 Task: Add a dependency to the task Implement a new remote desktop solution for a company's employees , the existing task  Create a new system for managing employee benefits and compensation in the project AgileDeck
Action: Mouse moved to (77, 332)
Screenshot: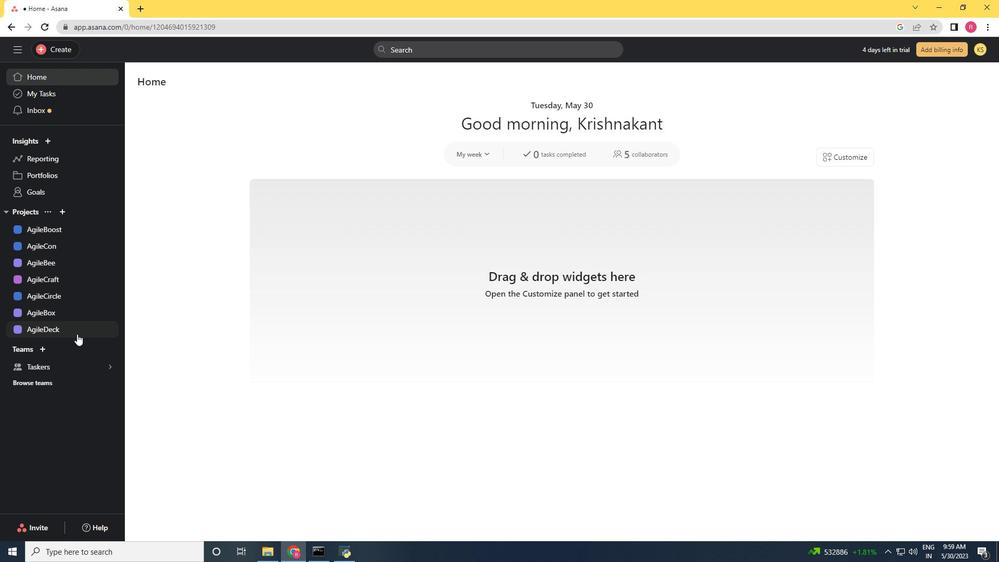 
Action: Mouse pressed left at (77, 332)
Screenshot: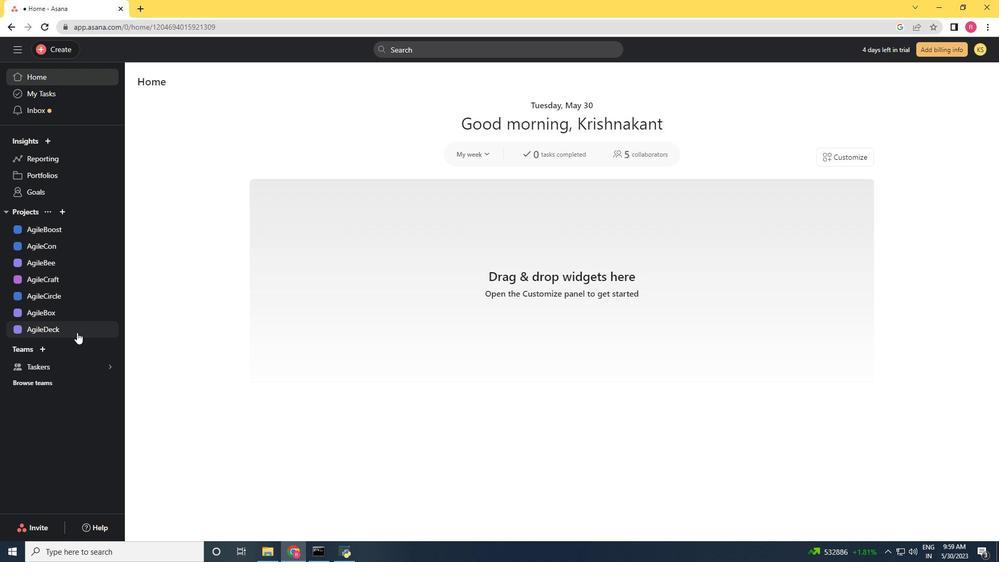 
Action: Mouse moved to (368, 326)
Screenshot: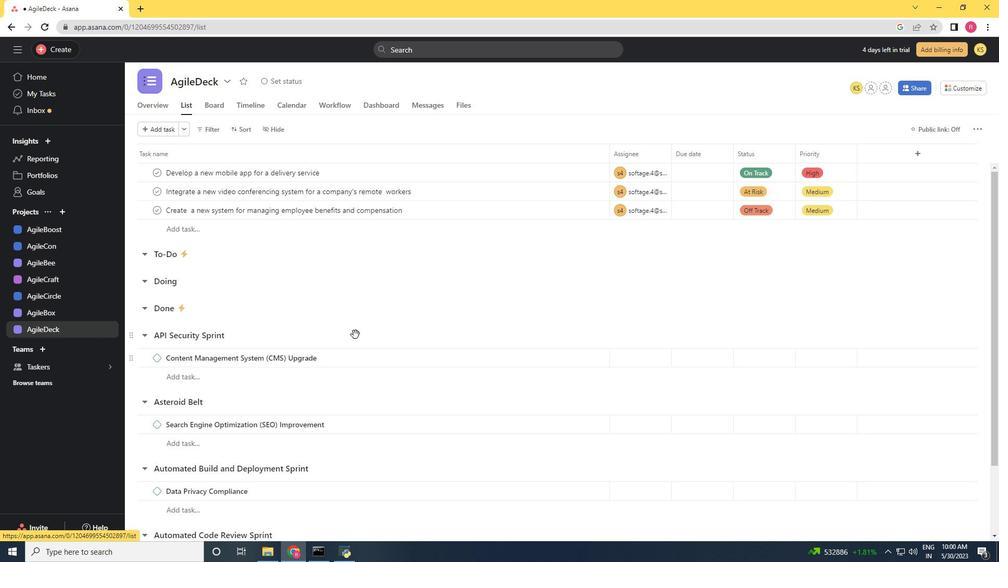 
Action: Mouse scrolled (368, 326) with delta (0, 0)
Screenshot: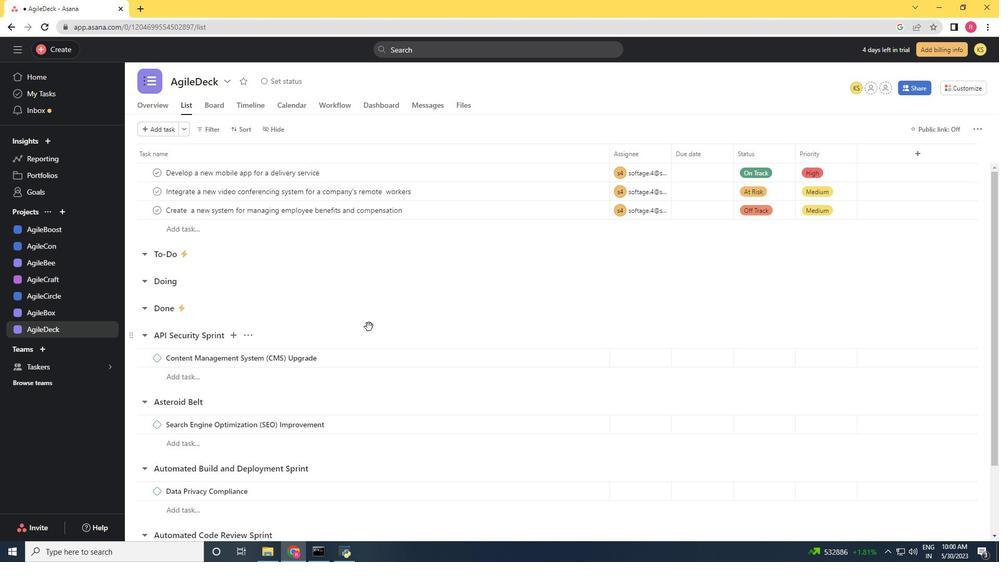 
Action: Mouse scrolled (368, 326) with delta (0, 0)
Screenshot: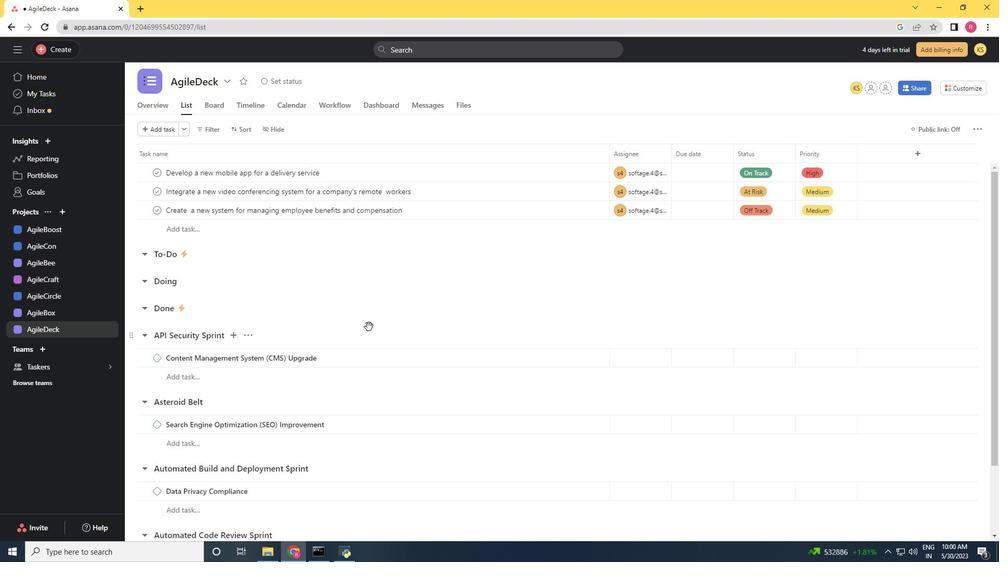 
Action: Mouse scrolled (368, 326) with delta (0, 0)
Screenshot: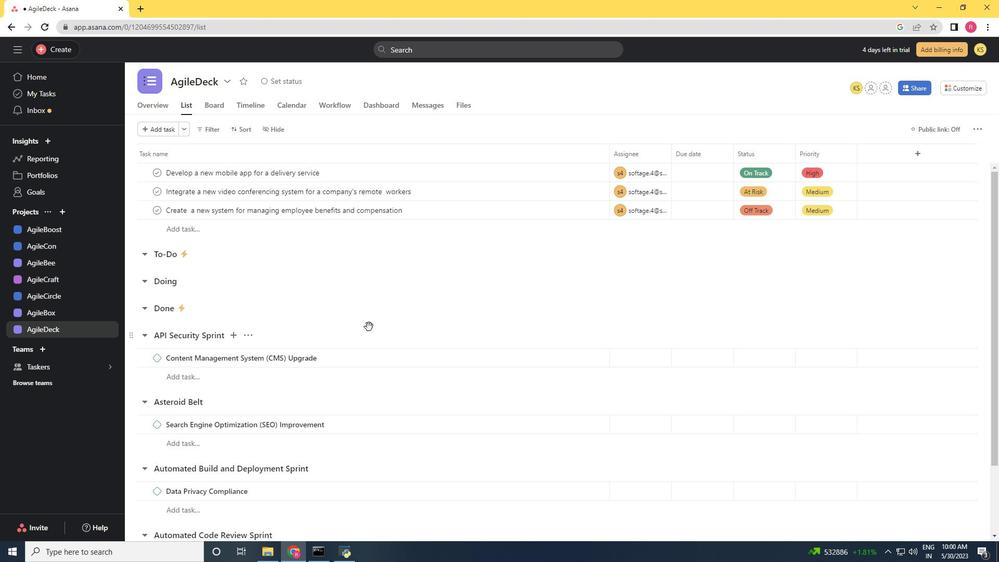 
Action: Mouse scrolled (368, 326) with delta (0, 0)
Screenshot: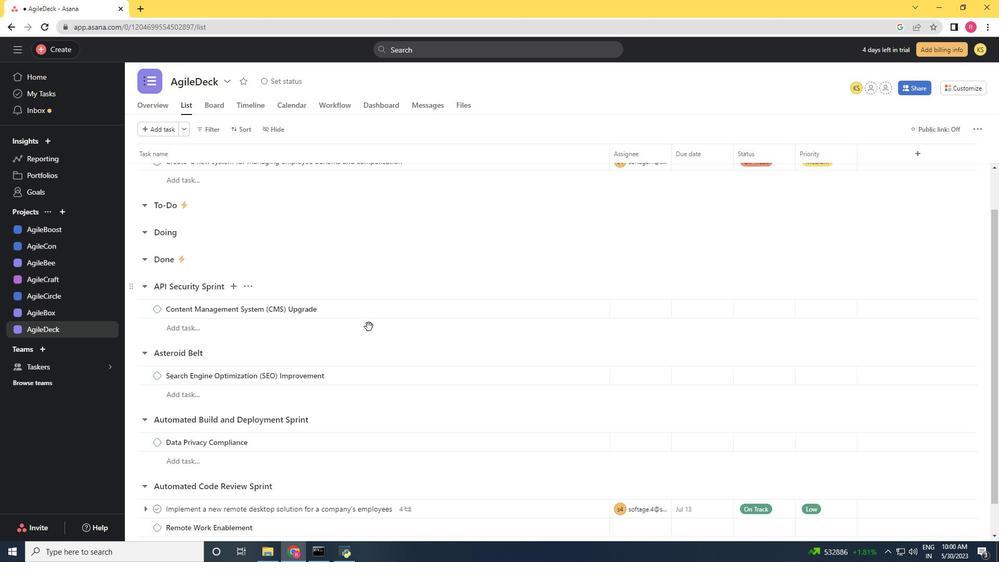 
Action: Mouse moved to (516, 475)
Screenshot: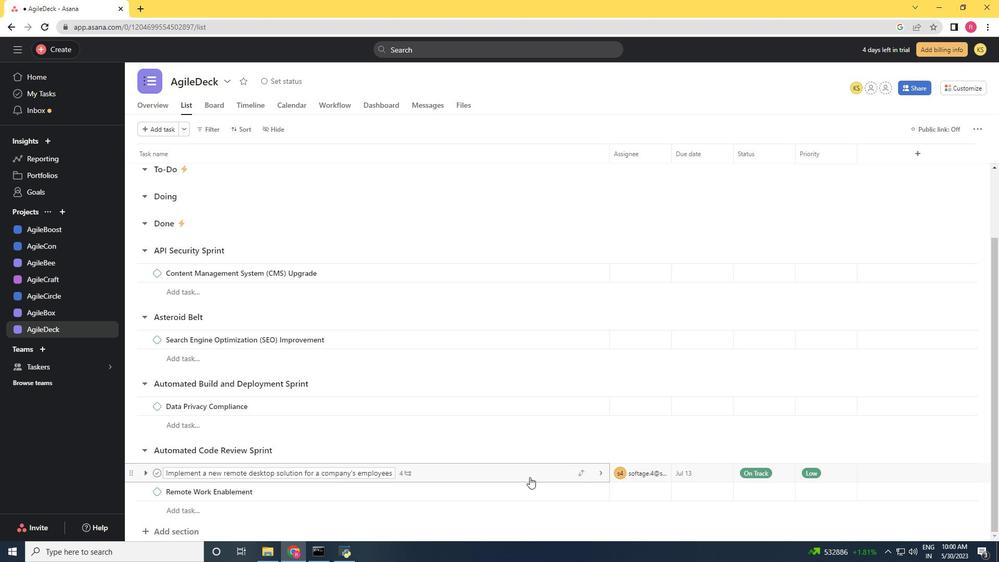 
Action: Mouse pressed left at (516, 475)
Screenshot: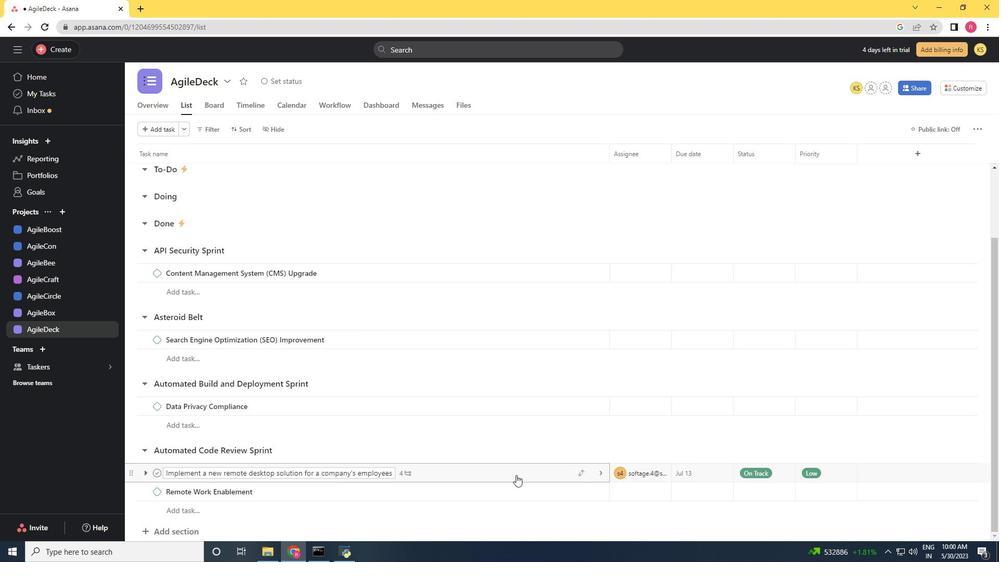 
Action: Mouse moved to (571, 438)
Screenshot: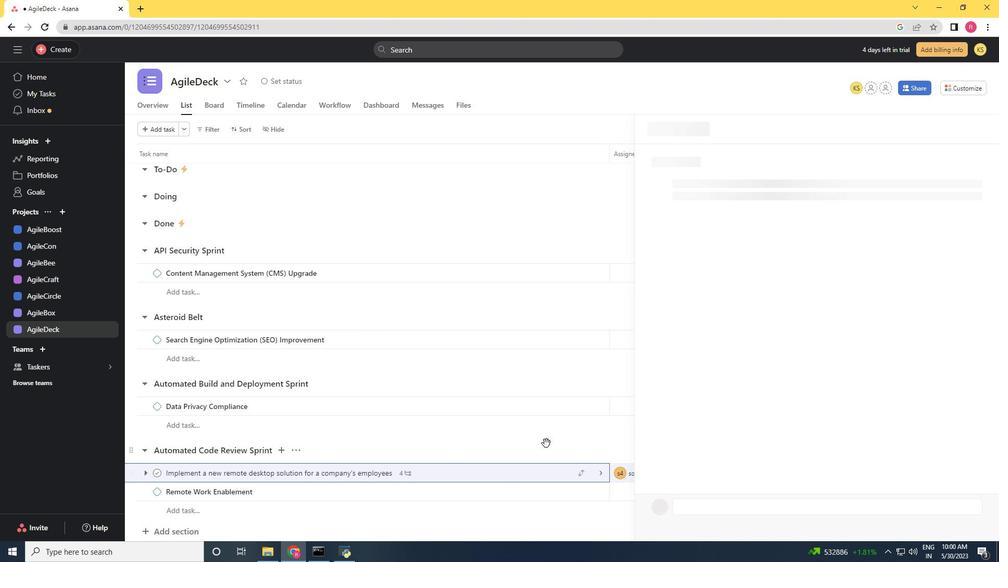 
Action: Mouse scrolled (564, 439) with delta (0, 0)
Screenshot: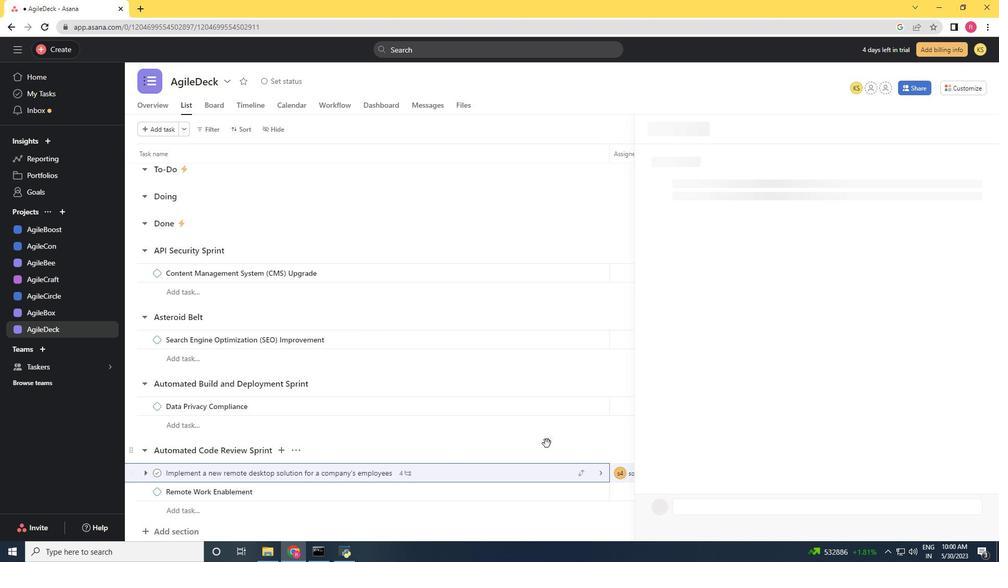 
Action: Mouse moved to (572, 438)
Screenshot: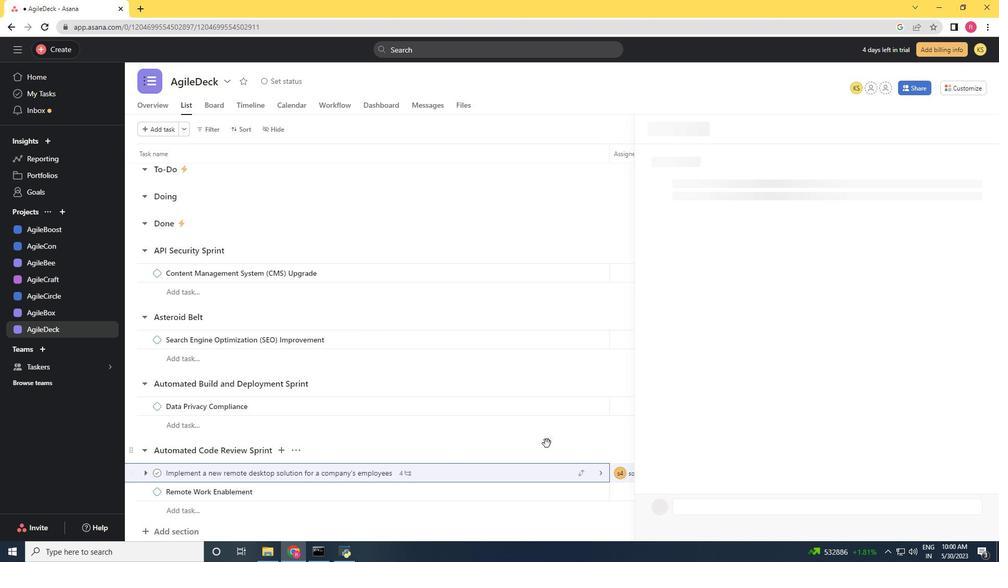 
Action: Mouse scrolled (572, 438) with delta (0, 0)
Screenshot: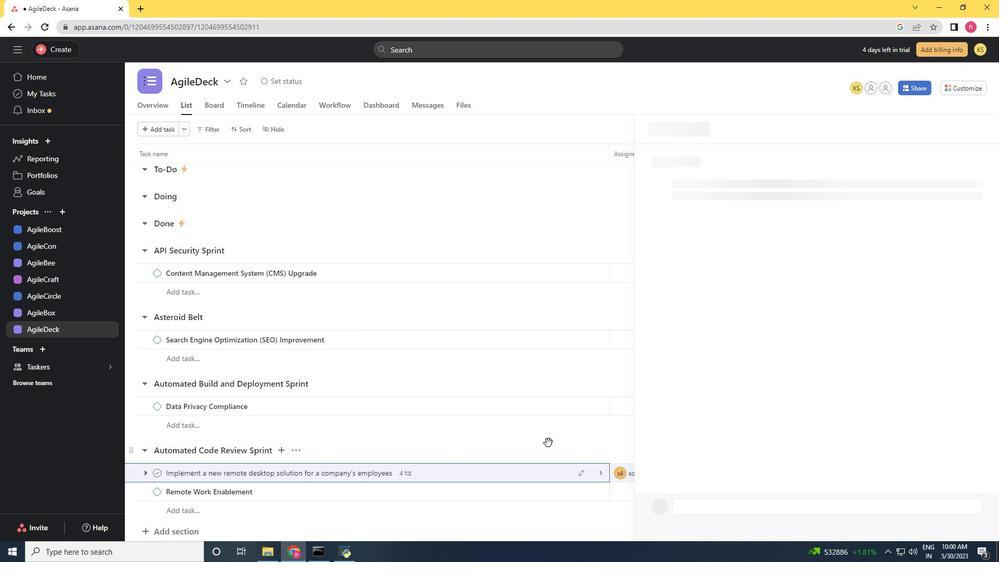 
Action: Mouse moved to (583, 433)
Screenshot: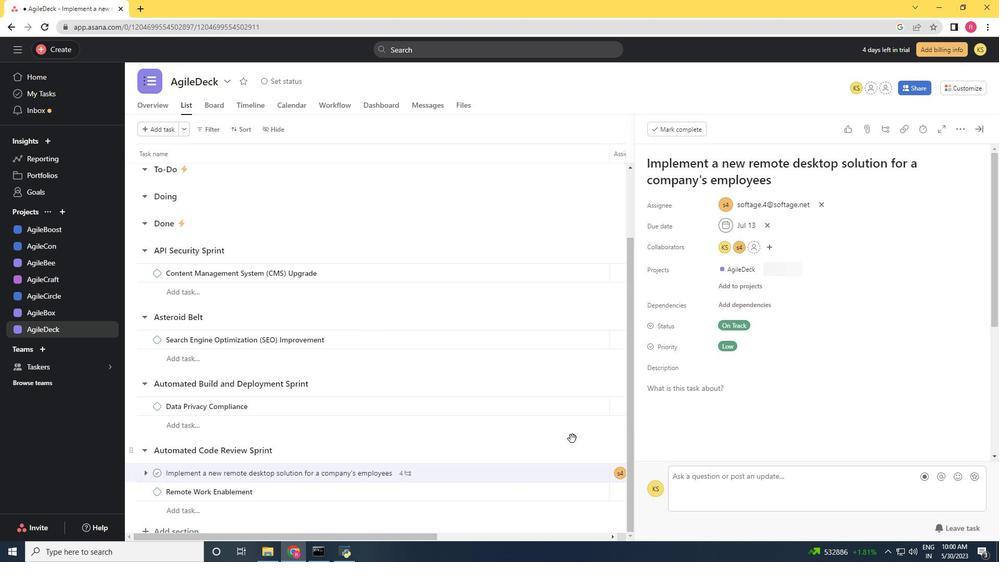 
Action: Mouse scrolled (583, 432) with delta (0, 0)
Screenshot: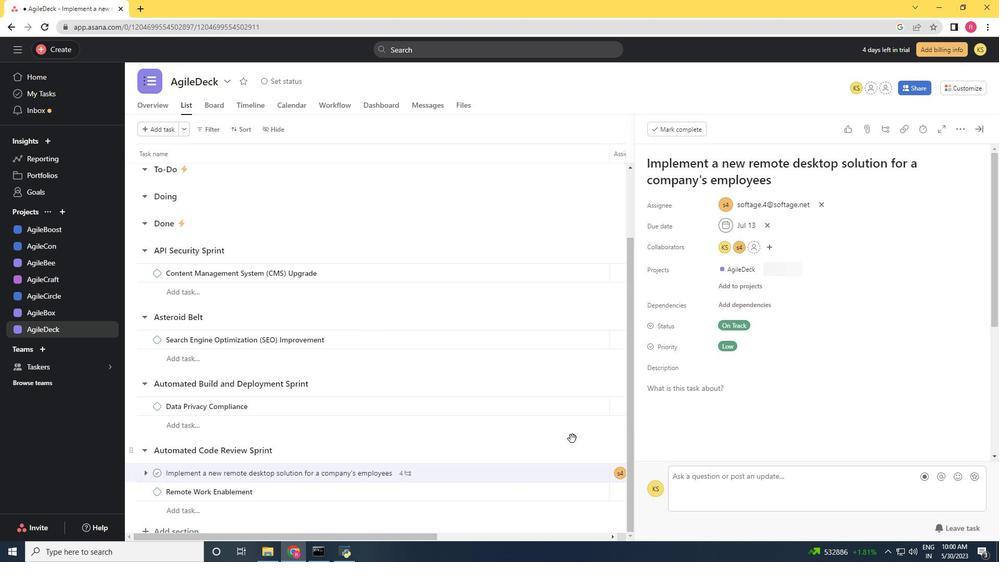 
Action: Mouse moved to (746, 303)
Screenshot: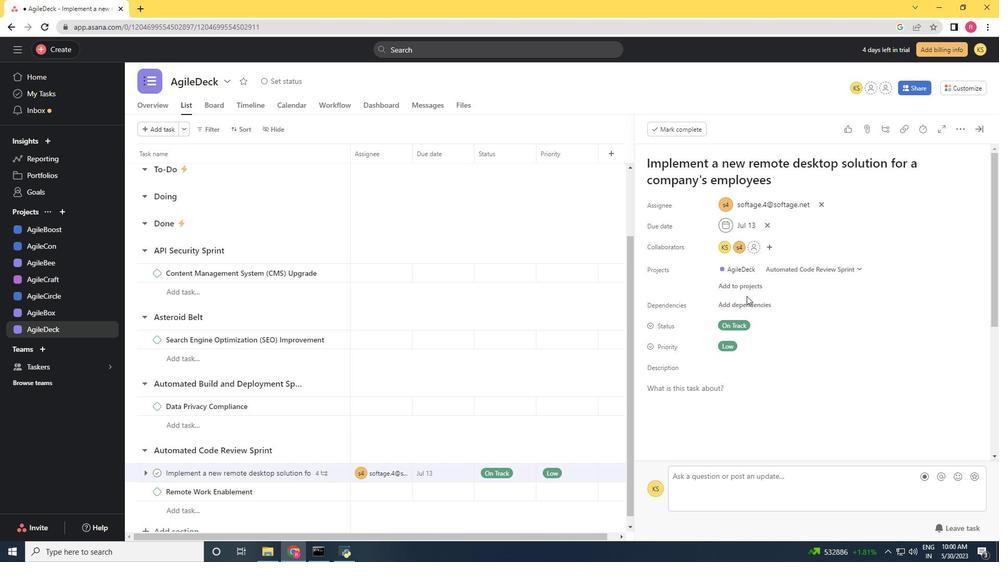 
Action: Mouse pressed left at (746, 303)
Screenshot: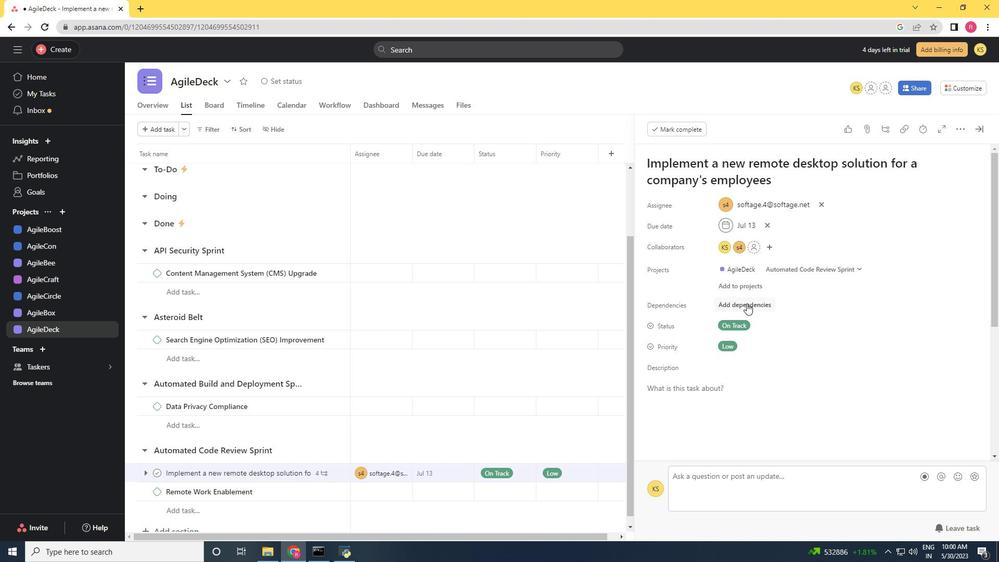 
Action: Key pressed <Key.shift>Create<Key.space>a<Key.space>new<Key.space>system<Key.space>for<Key.space>manage<Key.backspace>ing<Key.space>employee<Key.space>benefits<Key.space>and<Key.space>compensation
Screenshot: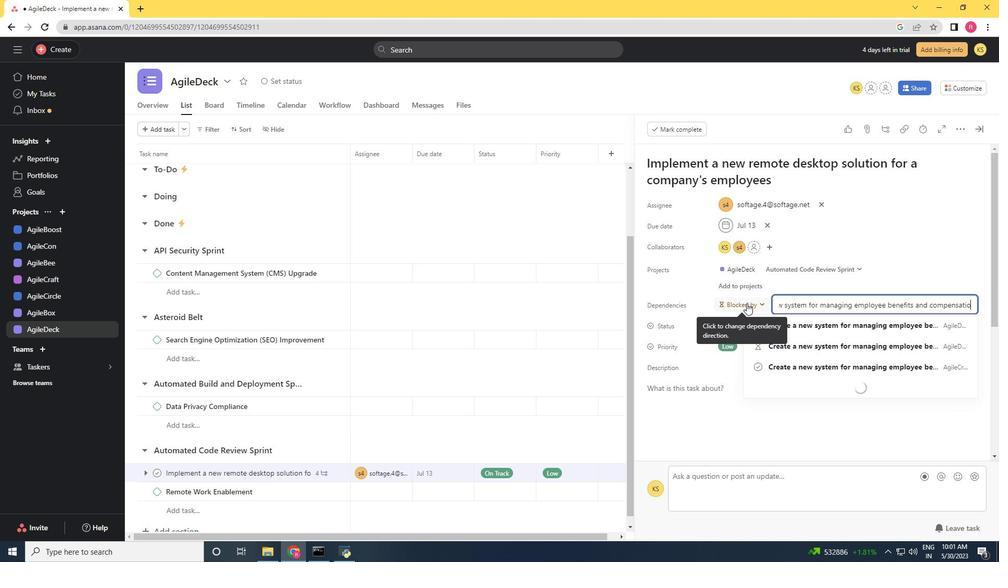 
Action: Mouse moved to (850, 323)
Screenshot: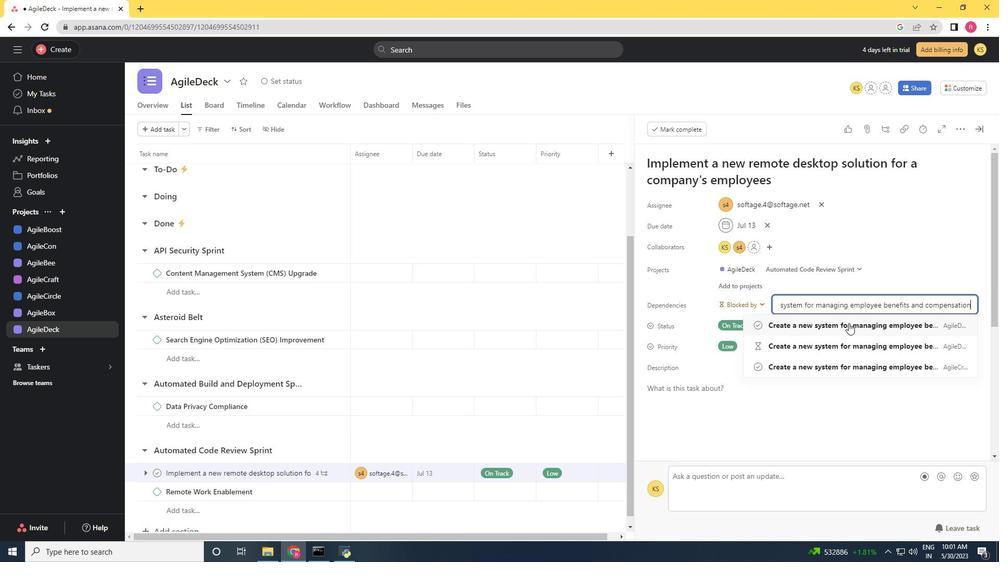 
Action: Mouse pressed left at (850, 323)
Screenshot: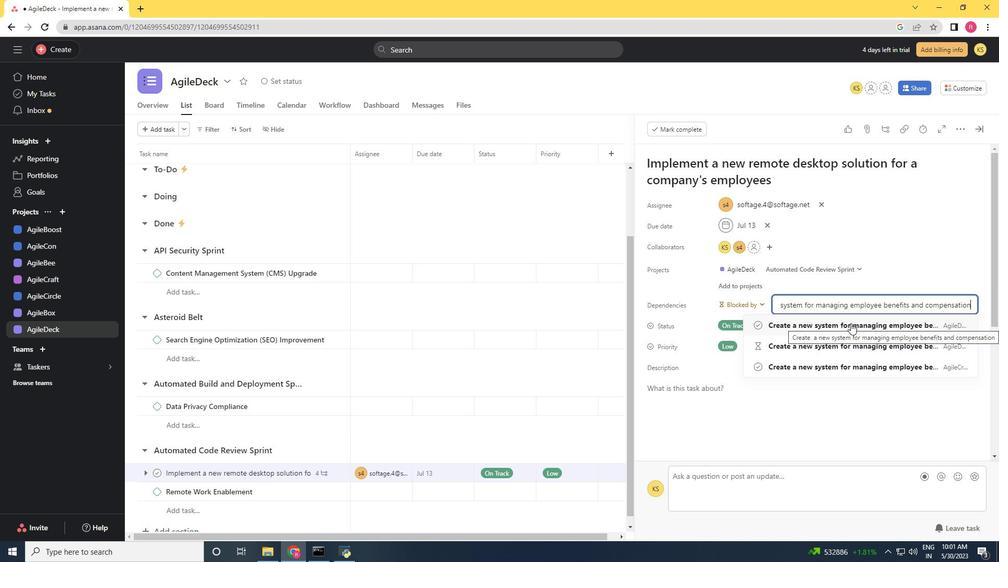 
